 Task: Export the all Pendings tickets as "CSV".
Action: Mouse moved to (17, 148)
Screenshot: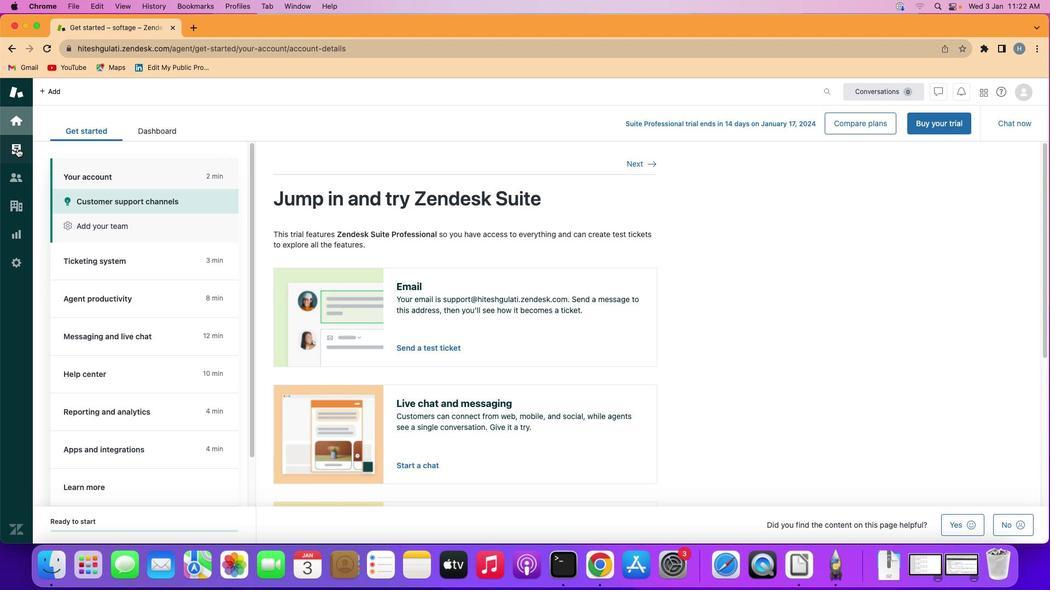 
Action: Mouse pressed left at (17, 148)
Screenshot: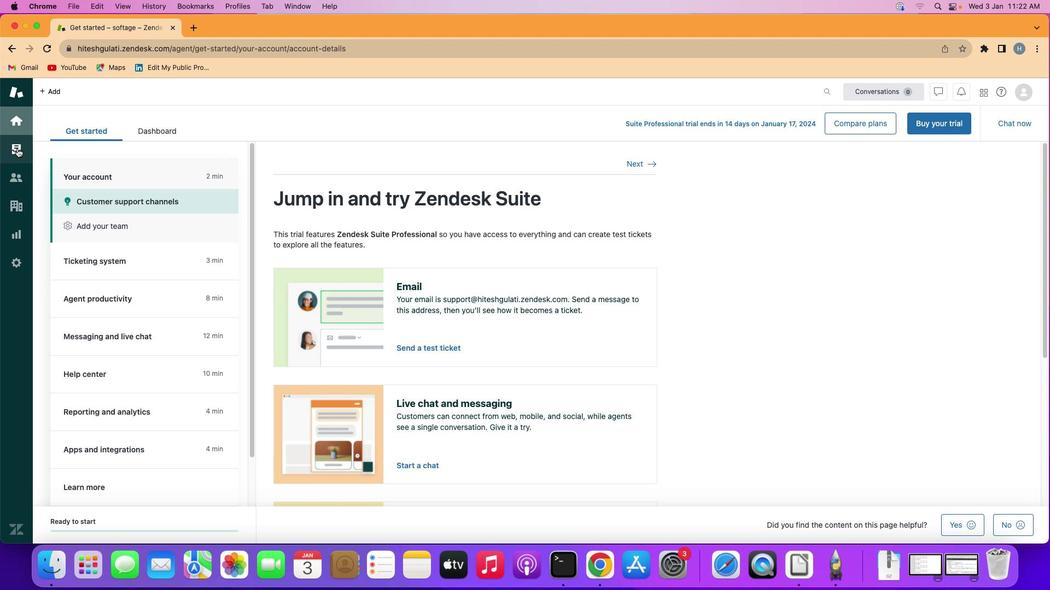 
Action: Mouse moved to (121, 271)
Screenshot: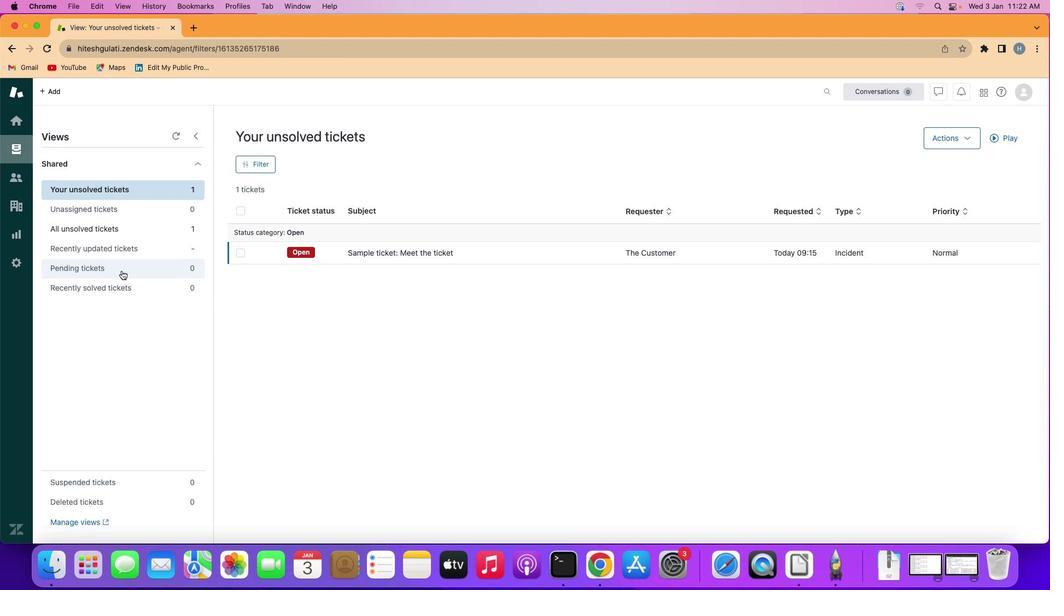 
Action: Mouse pressed left at (121, 271)
Screenshot: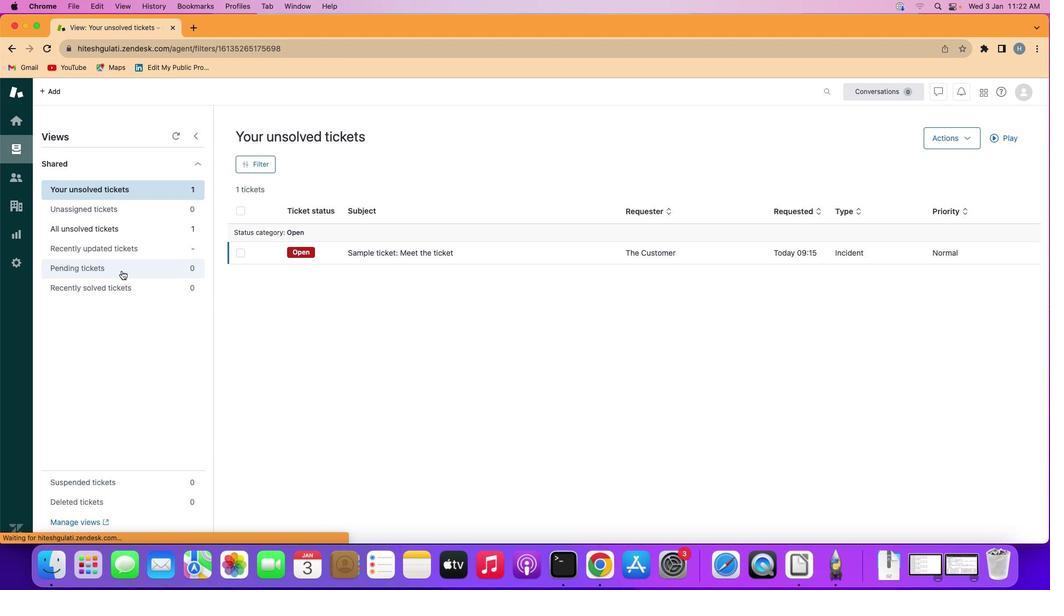 
Action: Mouse moved to (1005, 138)
Screenshot: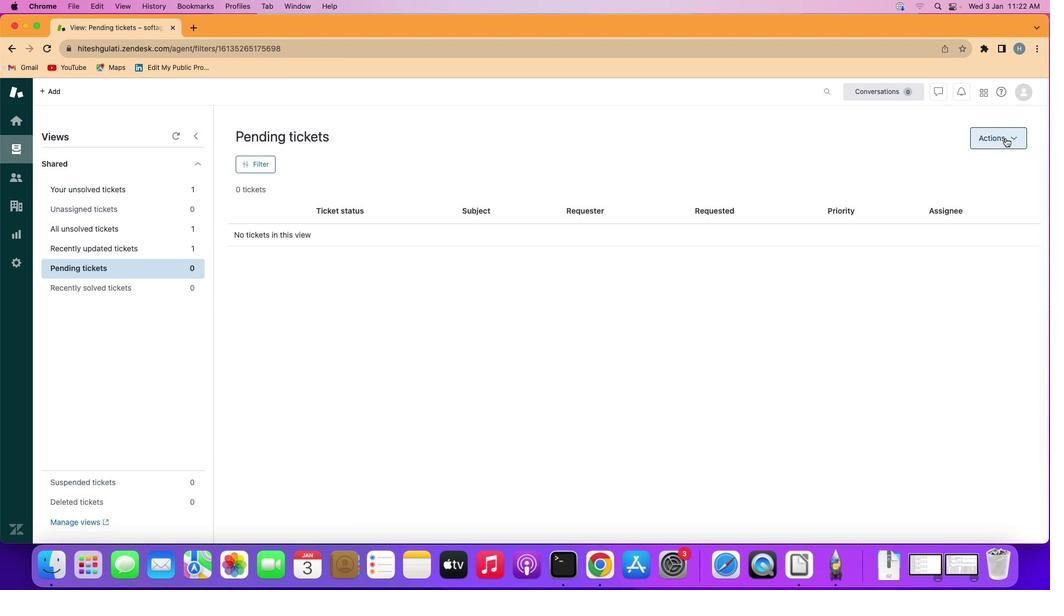 
Action: Mouse pressed left at (1005, 138)
Screenshot: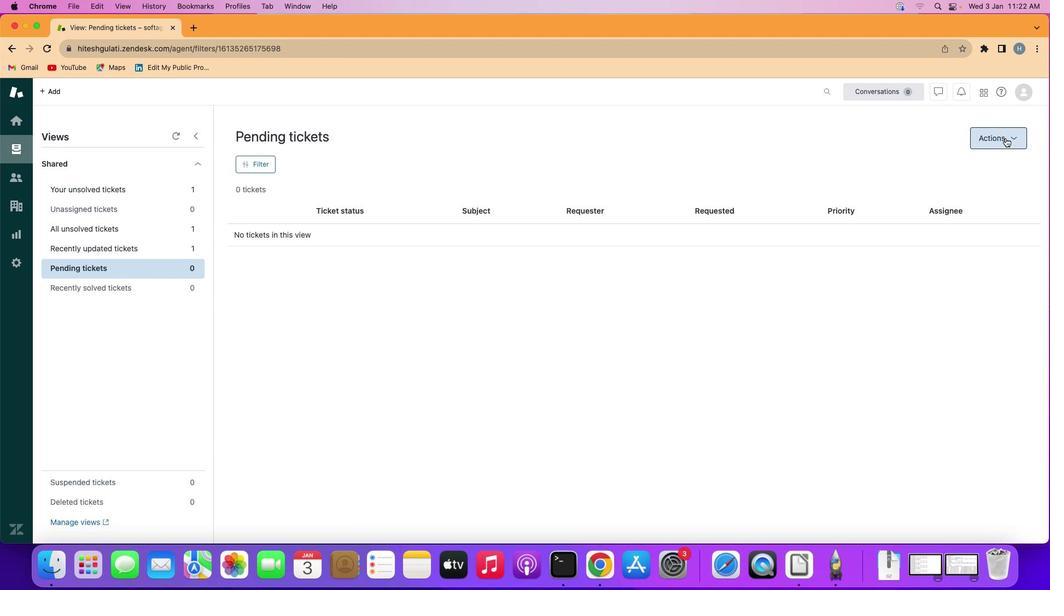 
Action: Mouse moved to (1000, 162)
Screenshot: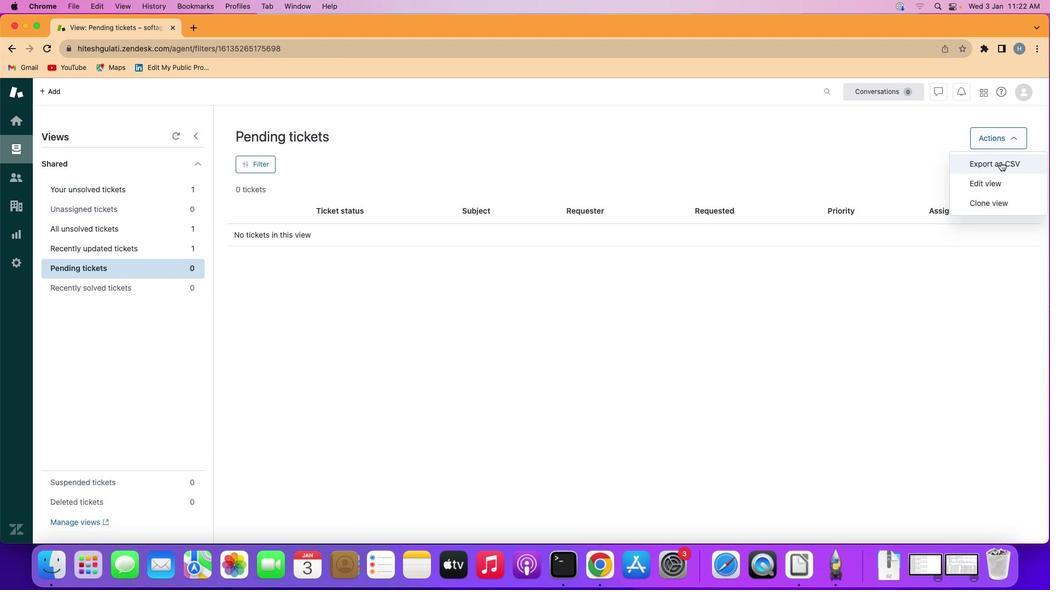 
Action: Mouse pressed left at (1000, 162)
Screenshot: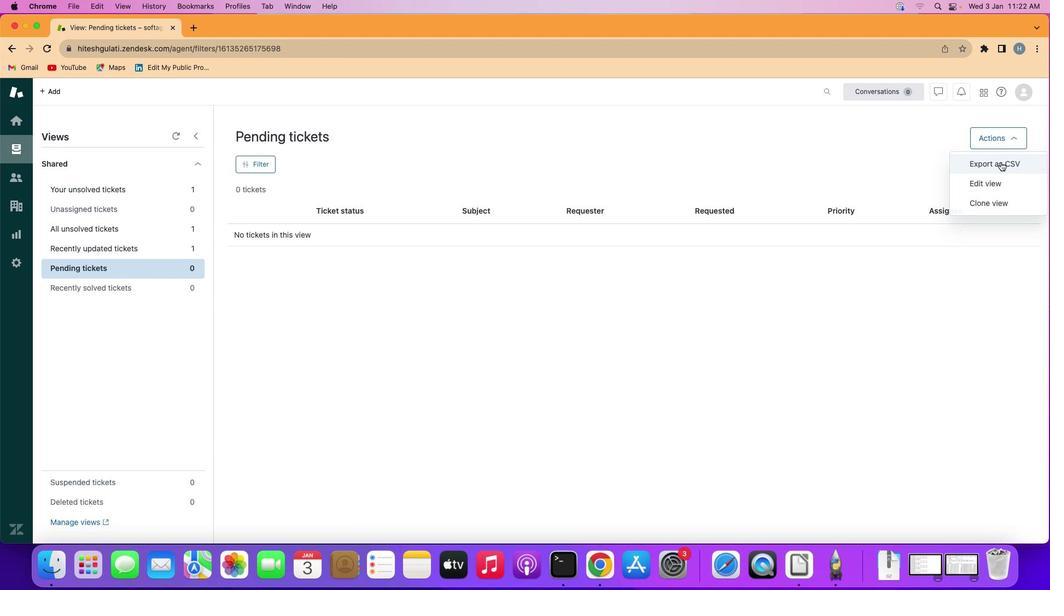 
Action: Mouse moved to (999, 162)
Screenshot: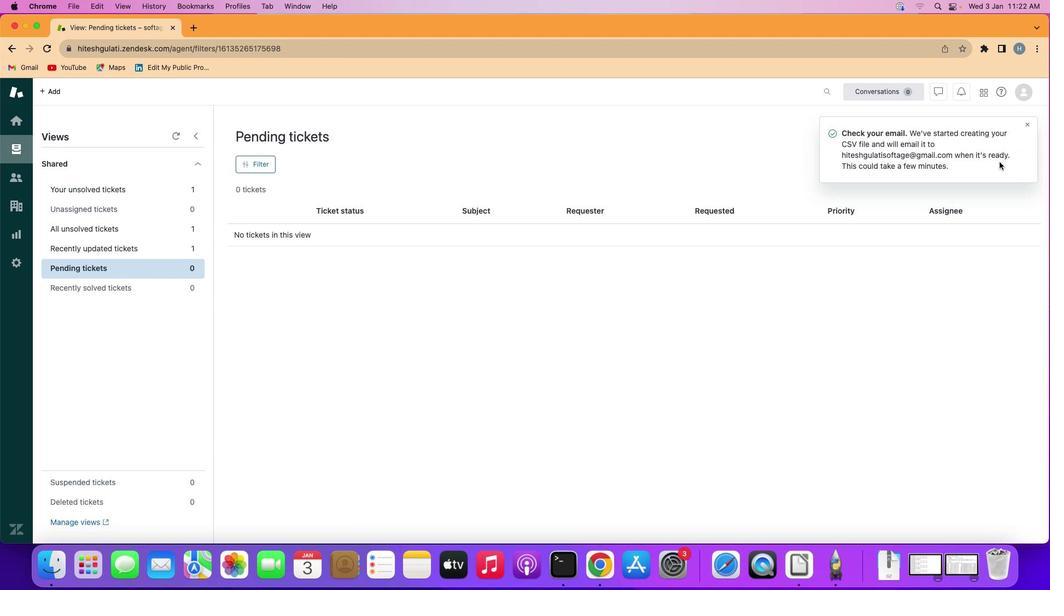 
